 Task: Reply to email with the signature Brittany Collins with the subject 'Request for a proposal' from softage.1@softage.net with the message 'Could you provide an update on the progress of the inventory management system implementation?'
Action: Mouse moved to (1139, 289)
Screenshot: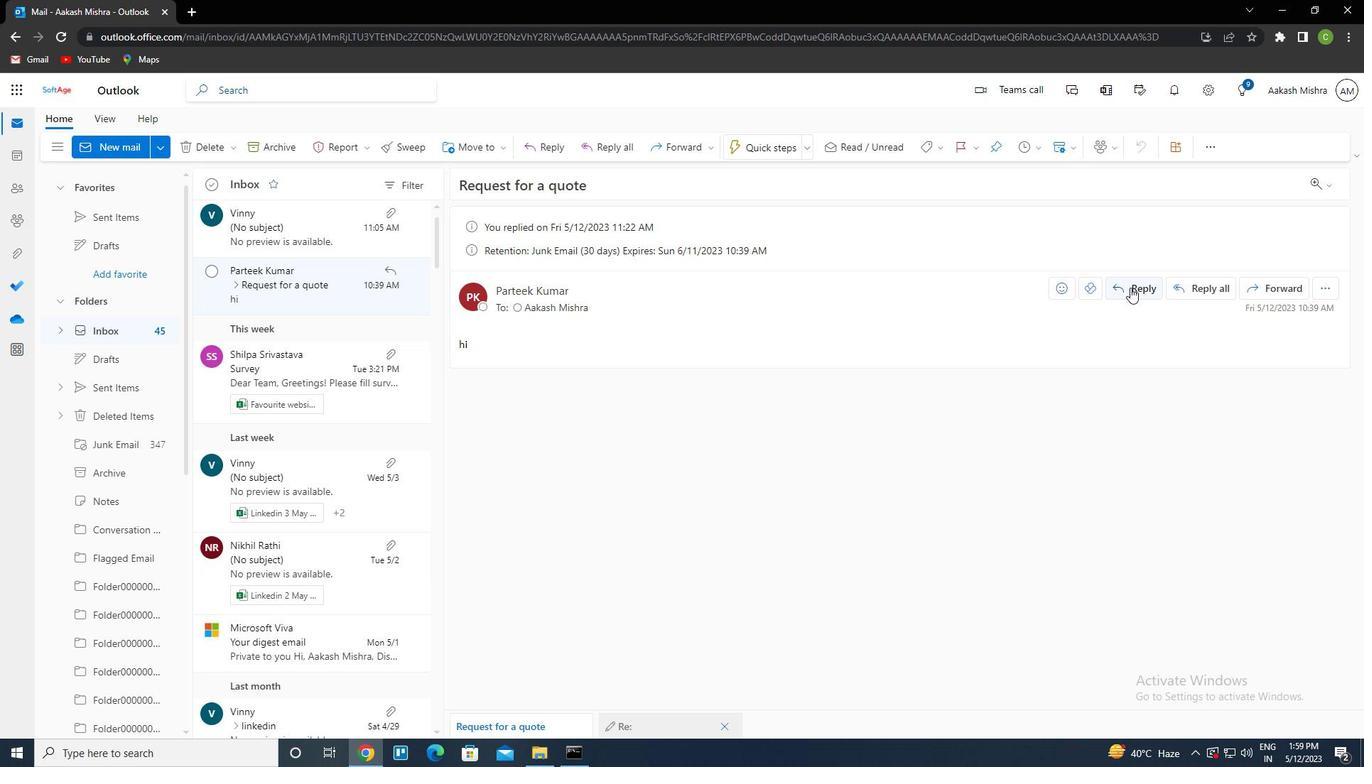 
Action: Mouse pressed left at (1139, 289)
Screenshot: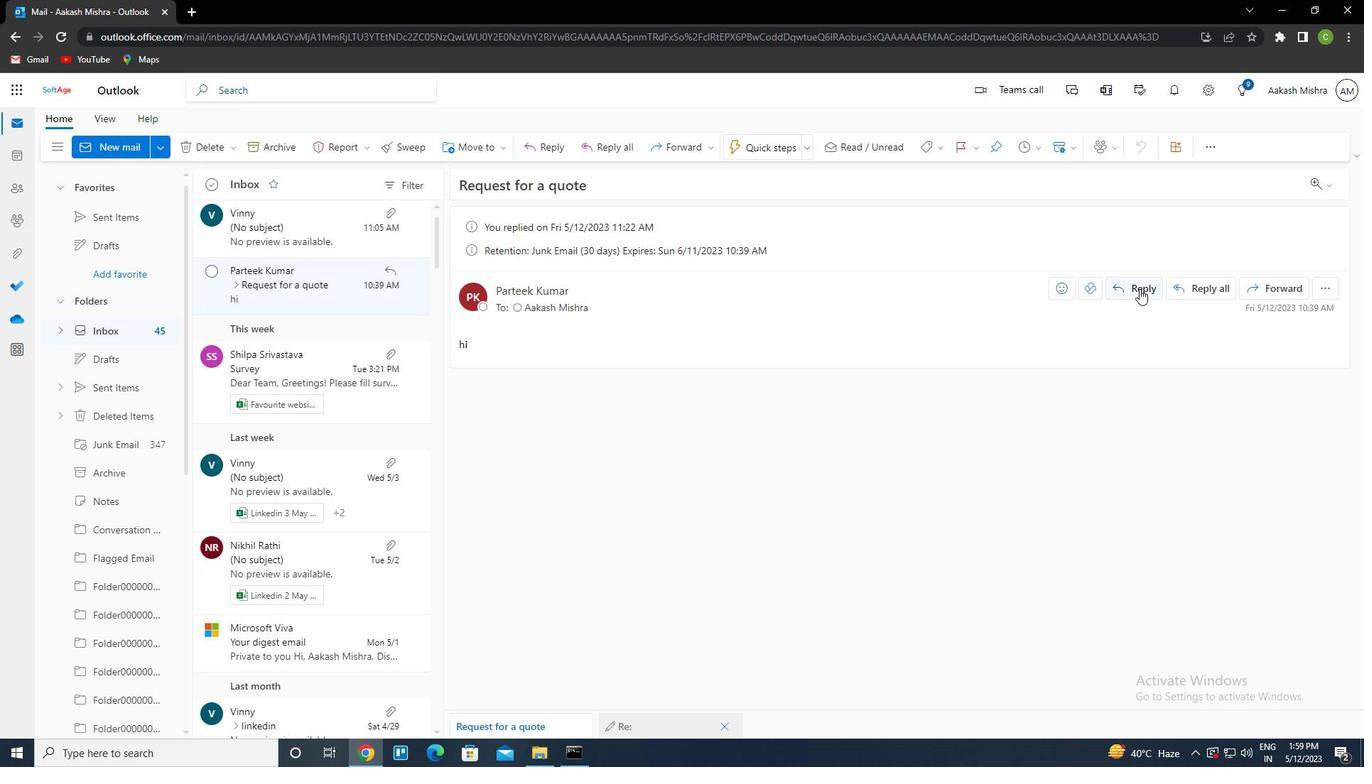 
Action: Mouse moved to (933, 145)
Screenshot: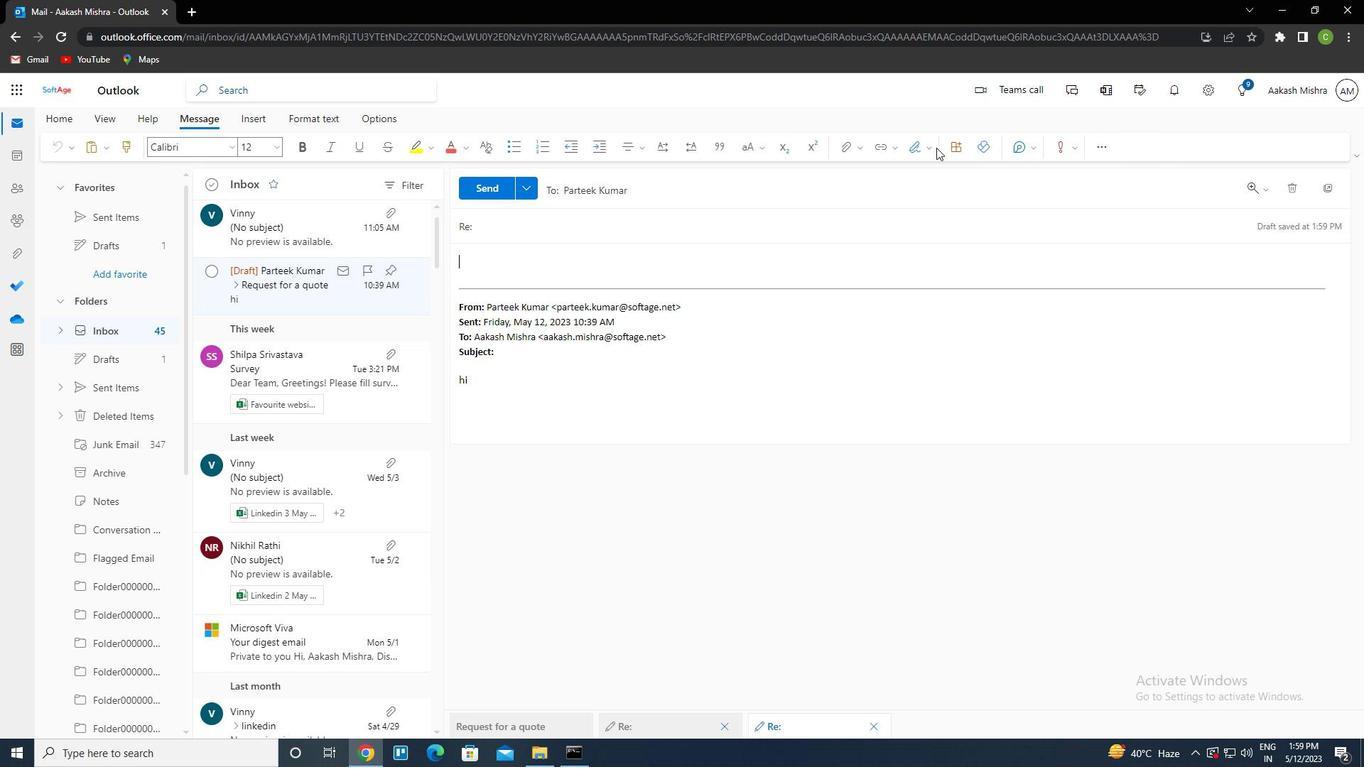 
Action: Mouse pressed left at (933, 145)
Screenshot: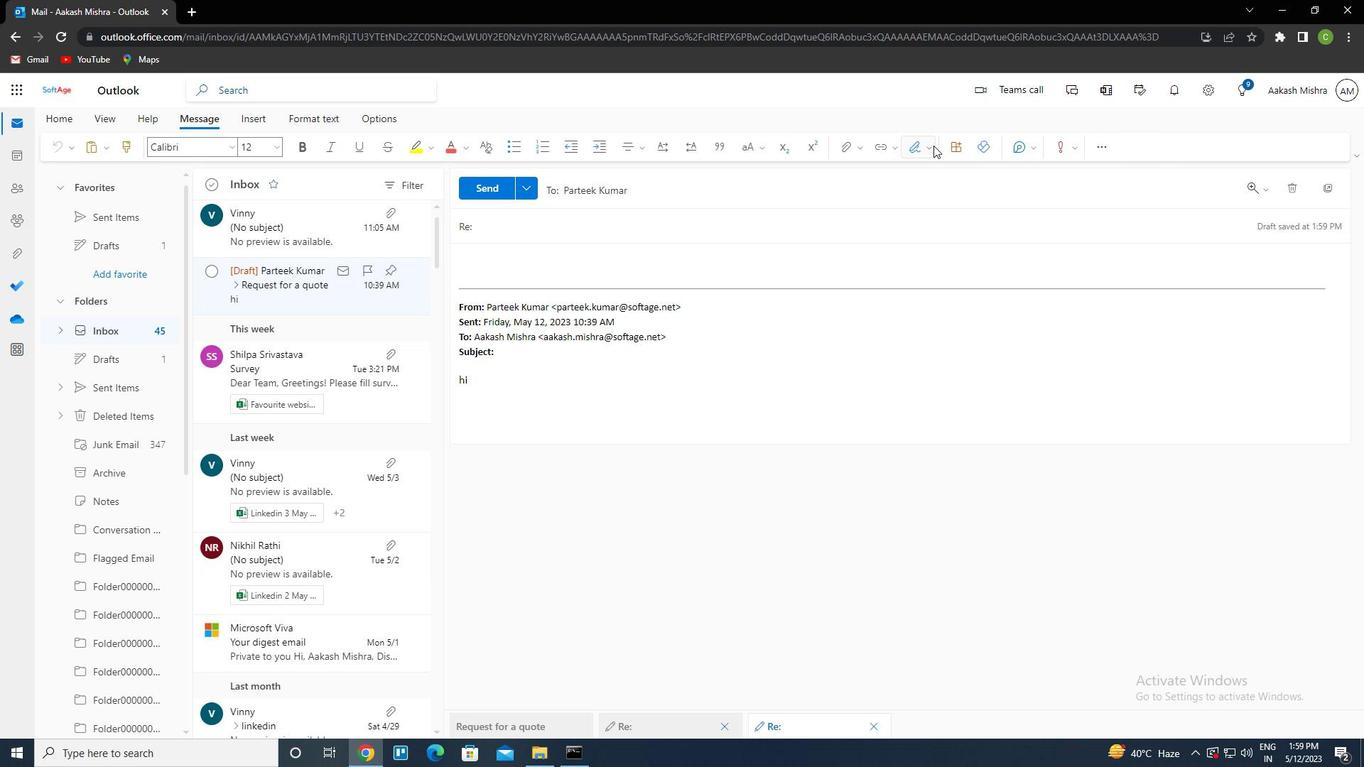 
Action: Mouse moved to (873, 712)
Screenshot: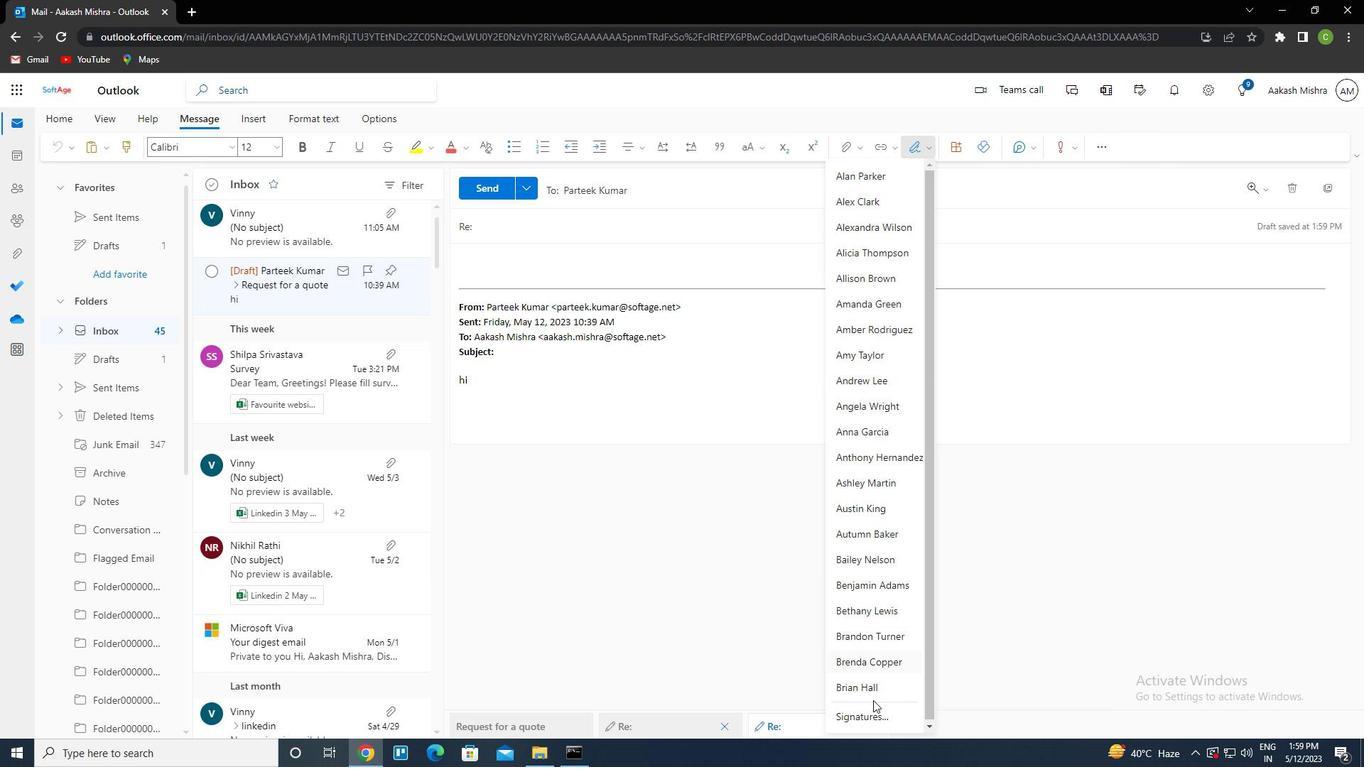 
Action: Mouse pressed left at (873, 712)
Screenshot: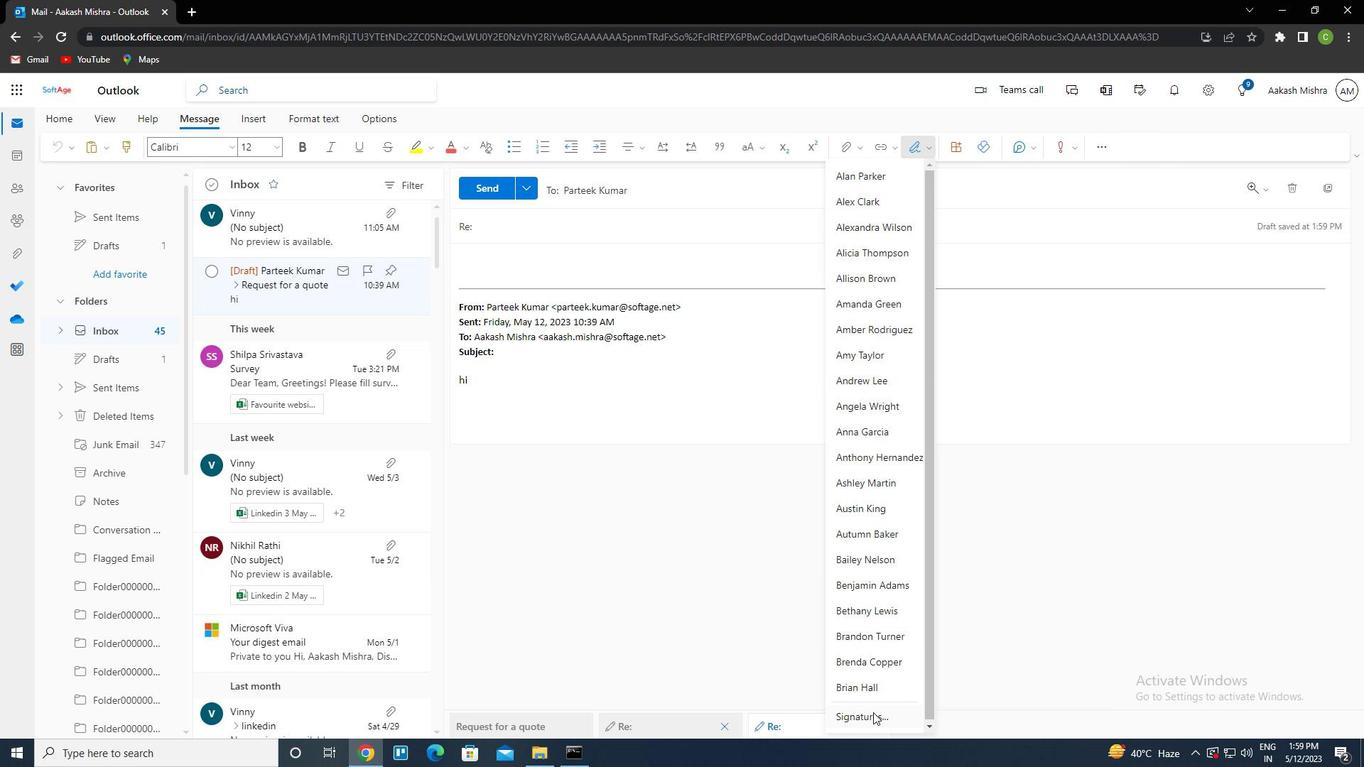 
Action: Mouse moved to (604, 236)
Screenshot: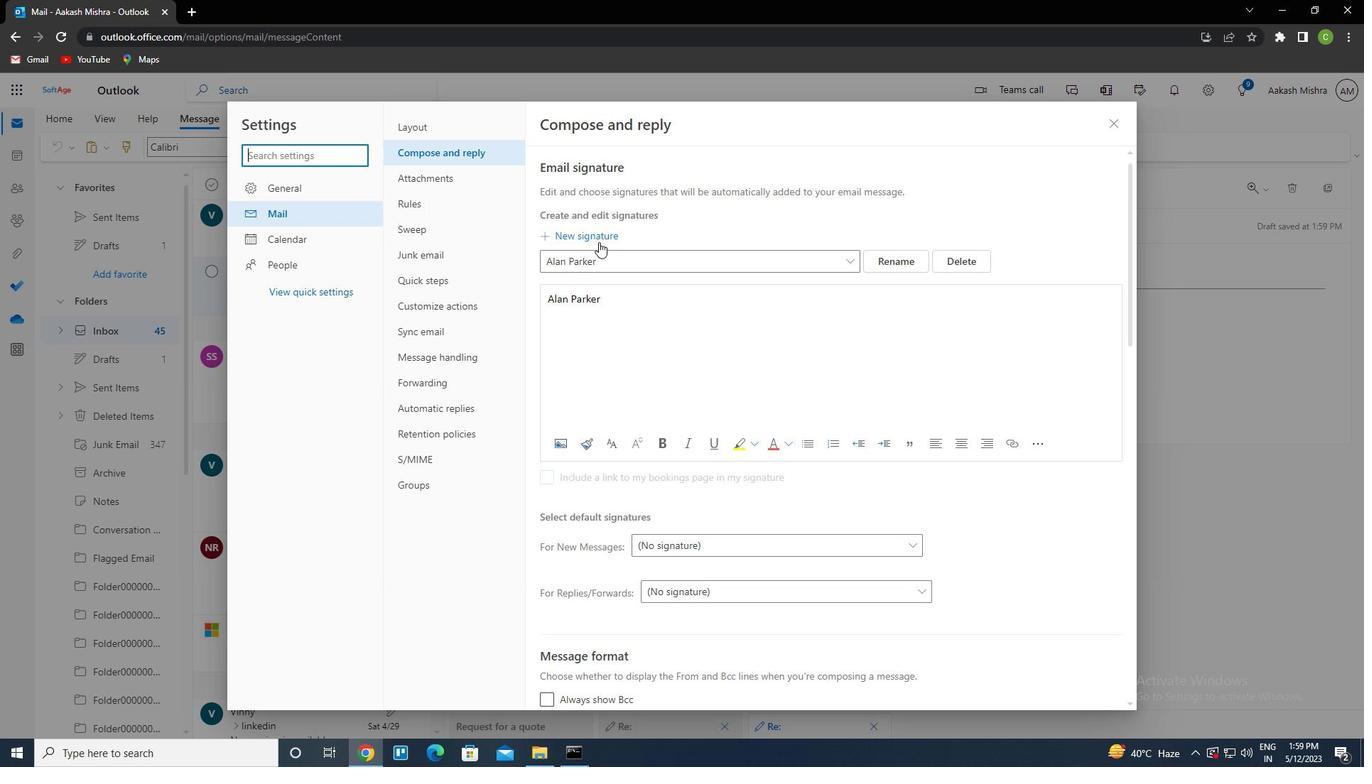 
Action: Mouse pressed left at (604, 236)
Screenshot: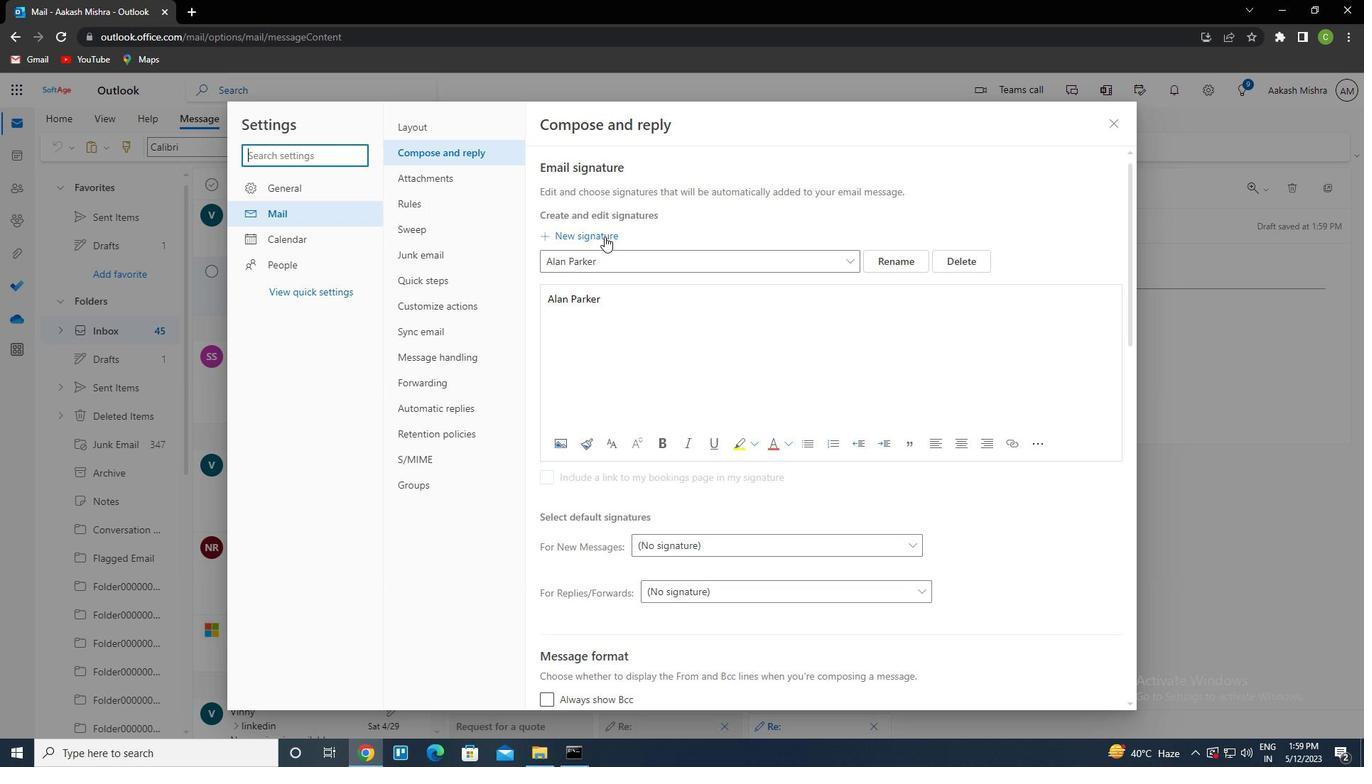
Action: Mouse moved to (600, 261)
Screenshot: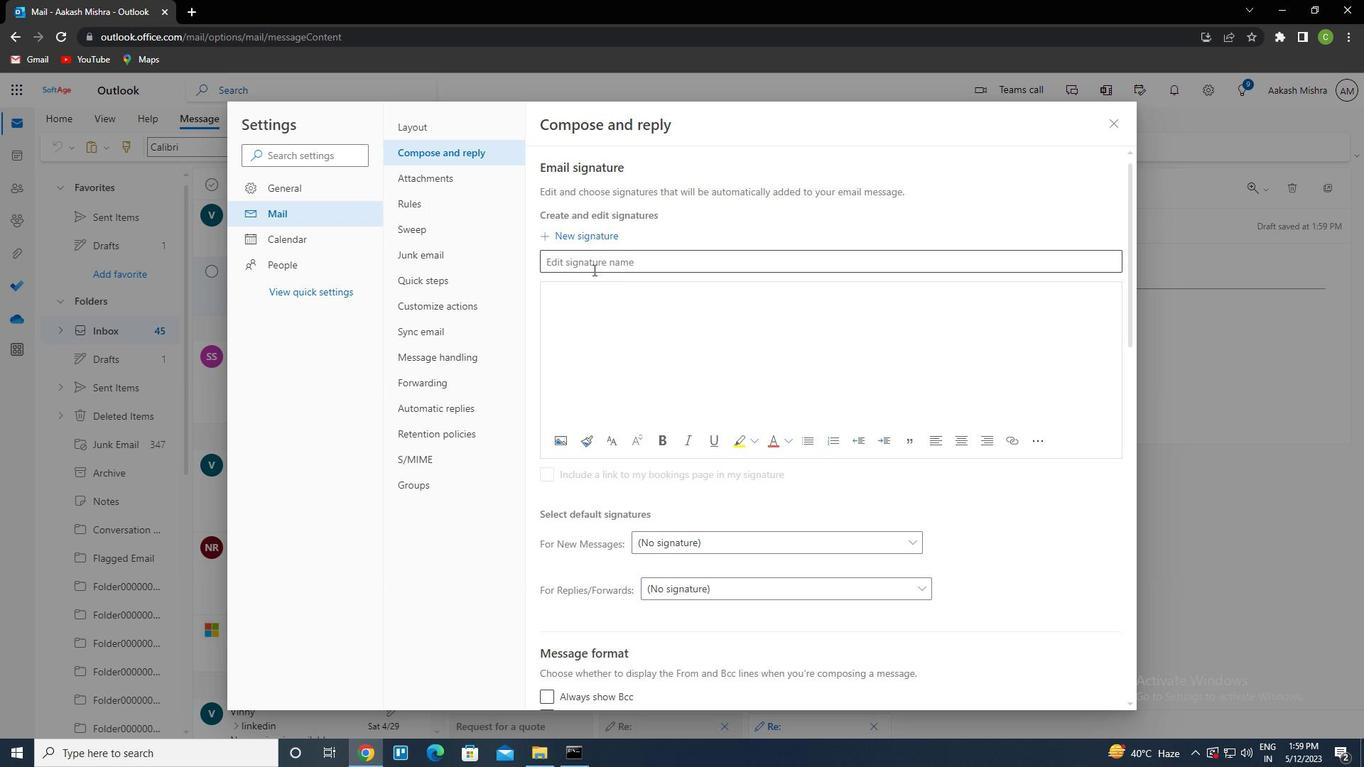 
Action: Mouse pressed left at (600, 261)
Screenshot: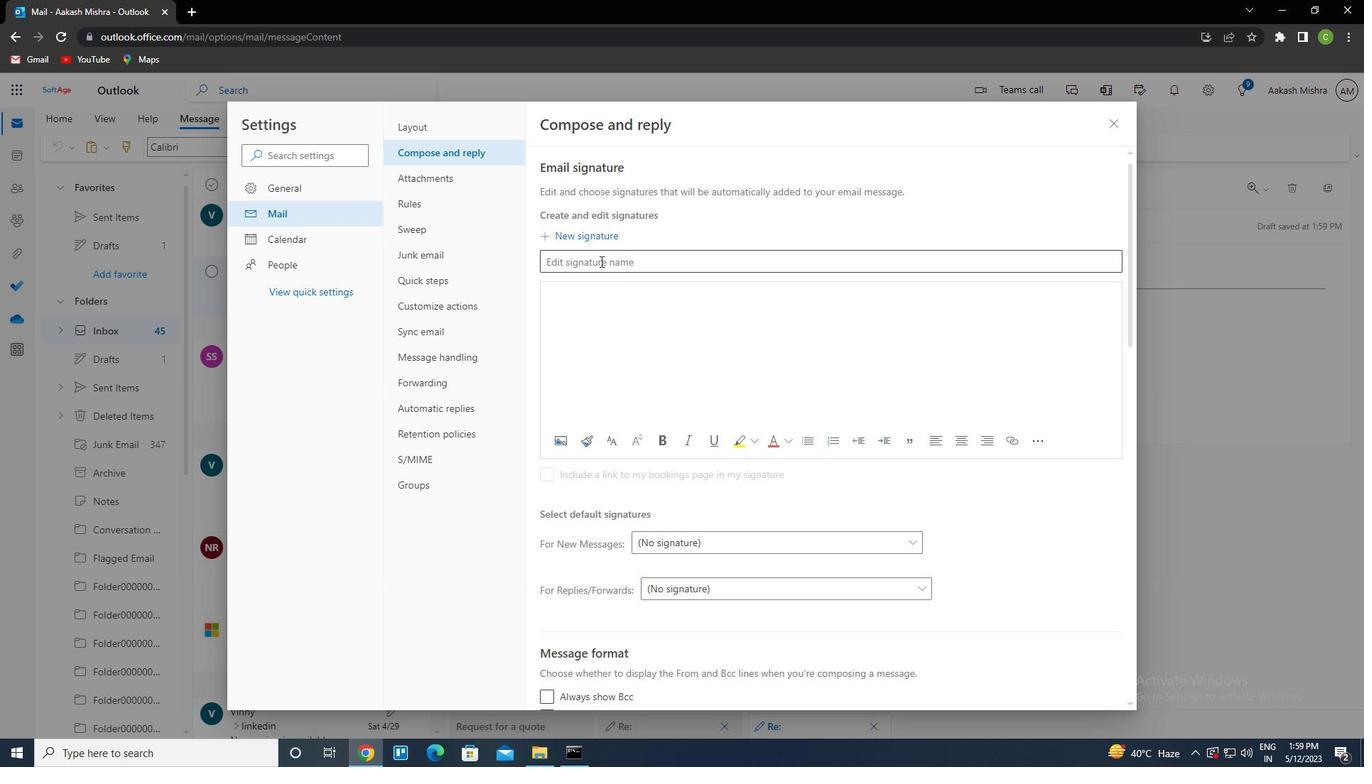 
Action: Key pressed bri<Key.backspace><Key.backspace><Key.backspace><Key.backspace><Key.shift>BRITTANY<Key.space><Key.shift>COLLINSctrl+Actrl+C
Screenshot: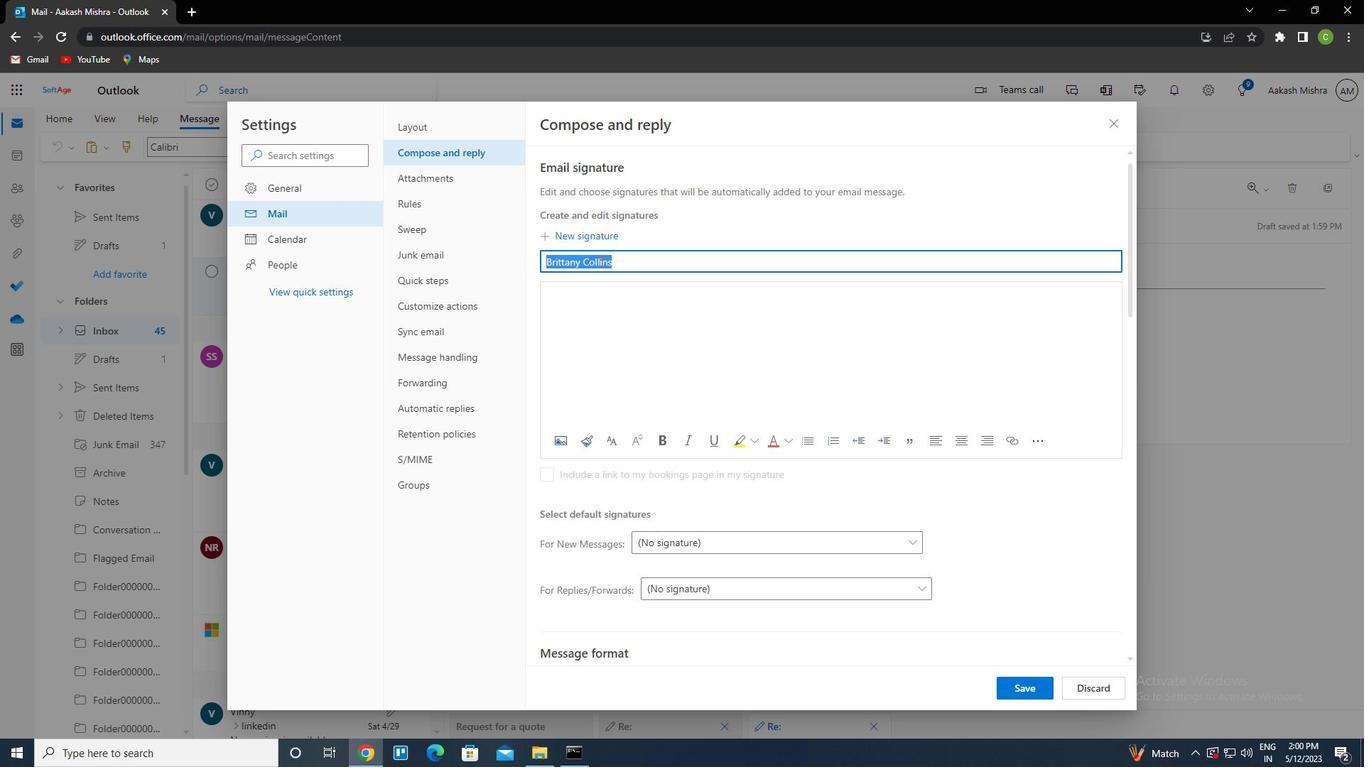 
Action: Mouse moved to (633, 330)
Screenshot: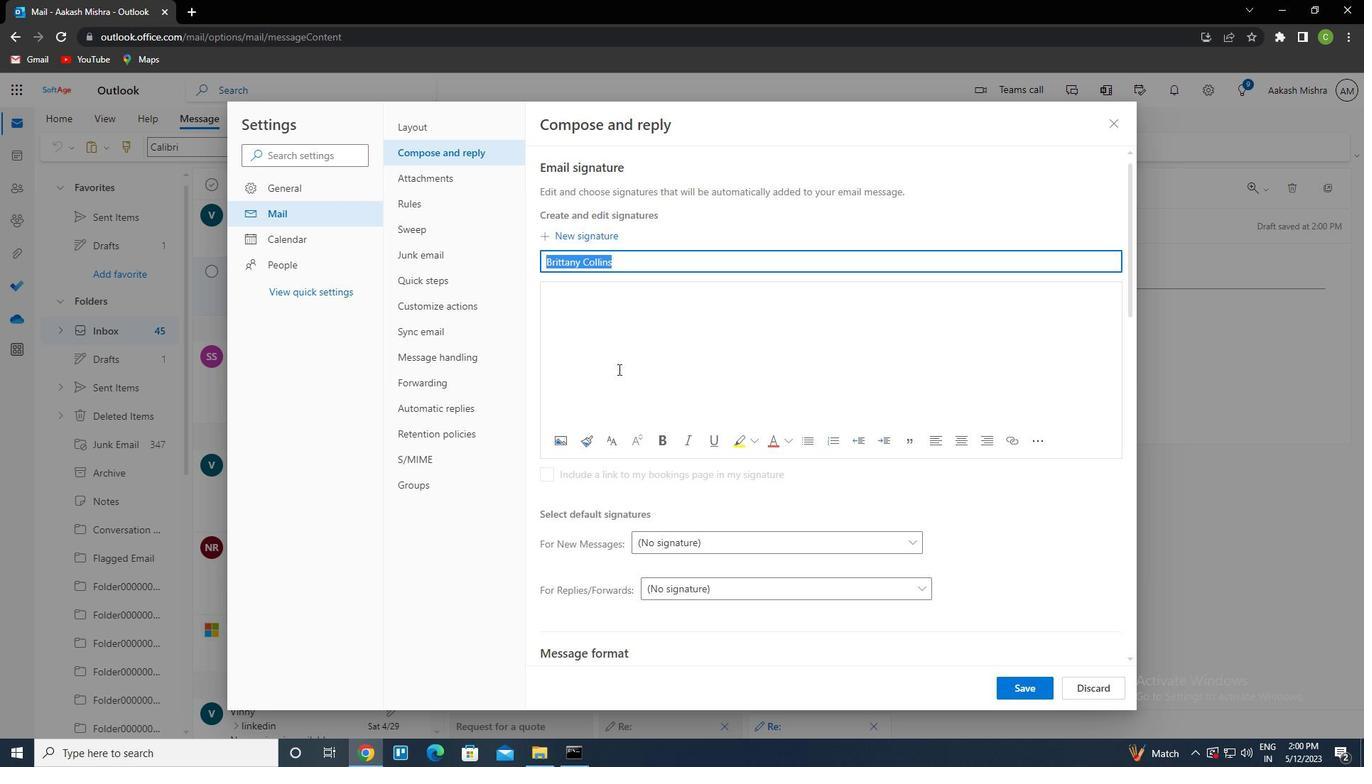 
Action: Mouse pressed left at (633, 330)
Screenshot: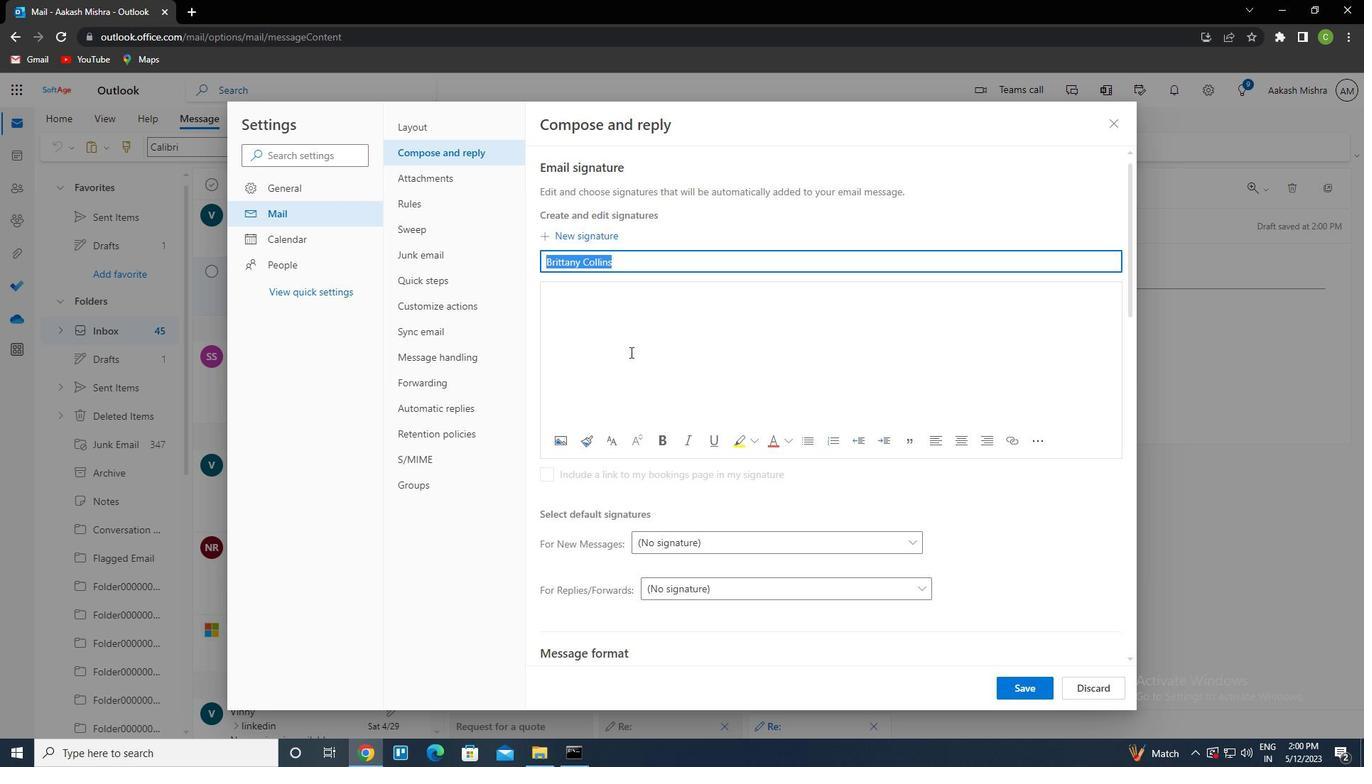 
Action: Key pressed ctrl+V
Screenshot: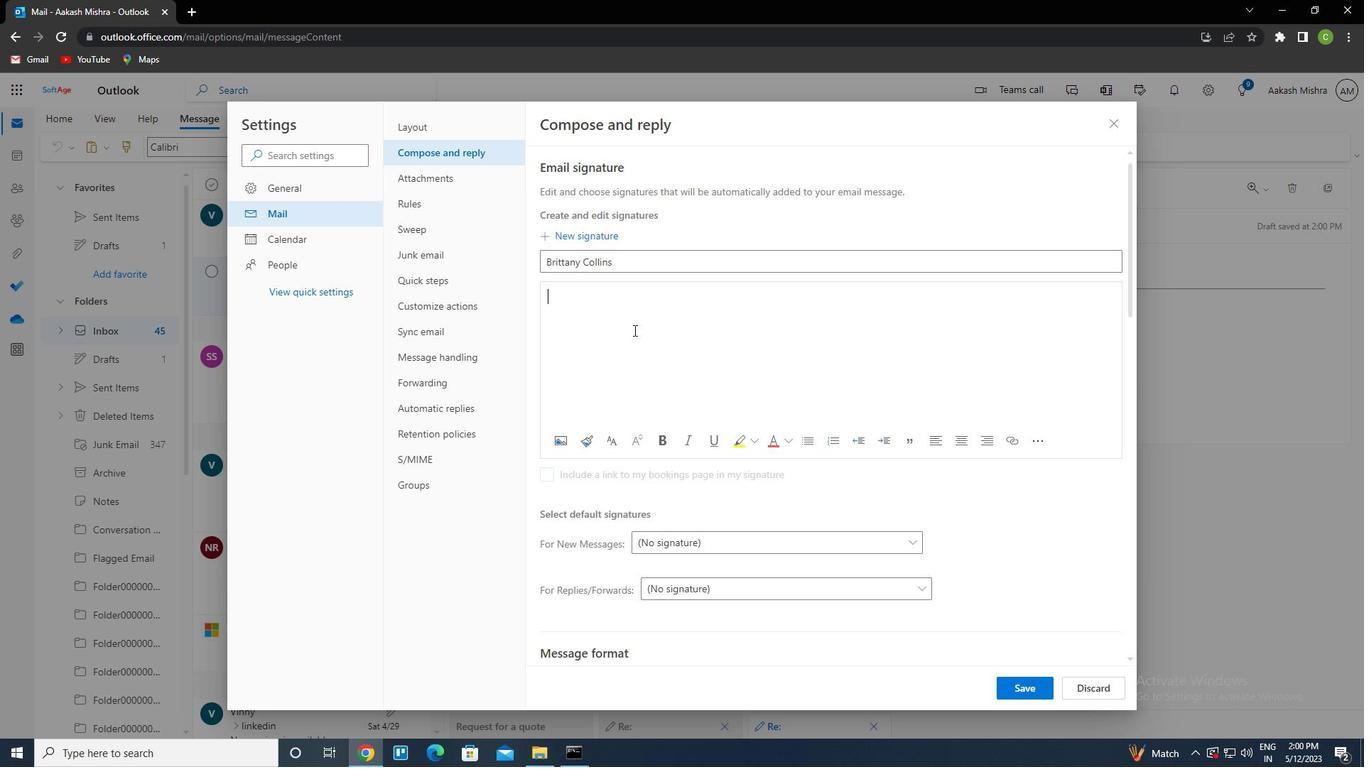 
Action: Mouse moved to (1014, 687)
Screenshot: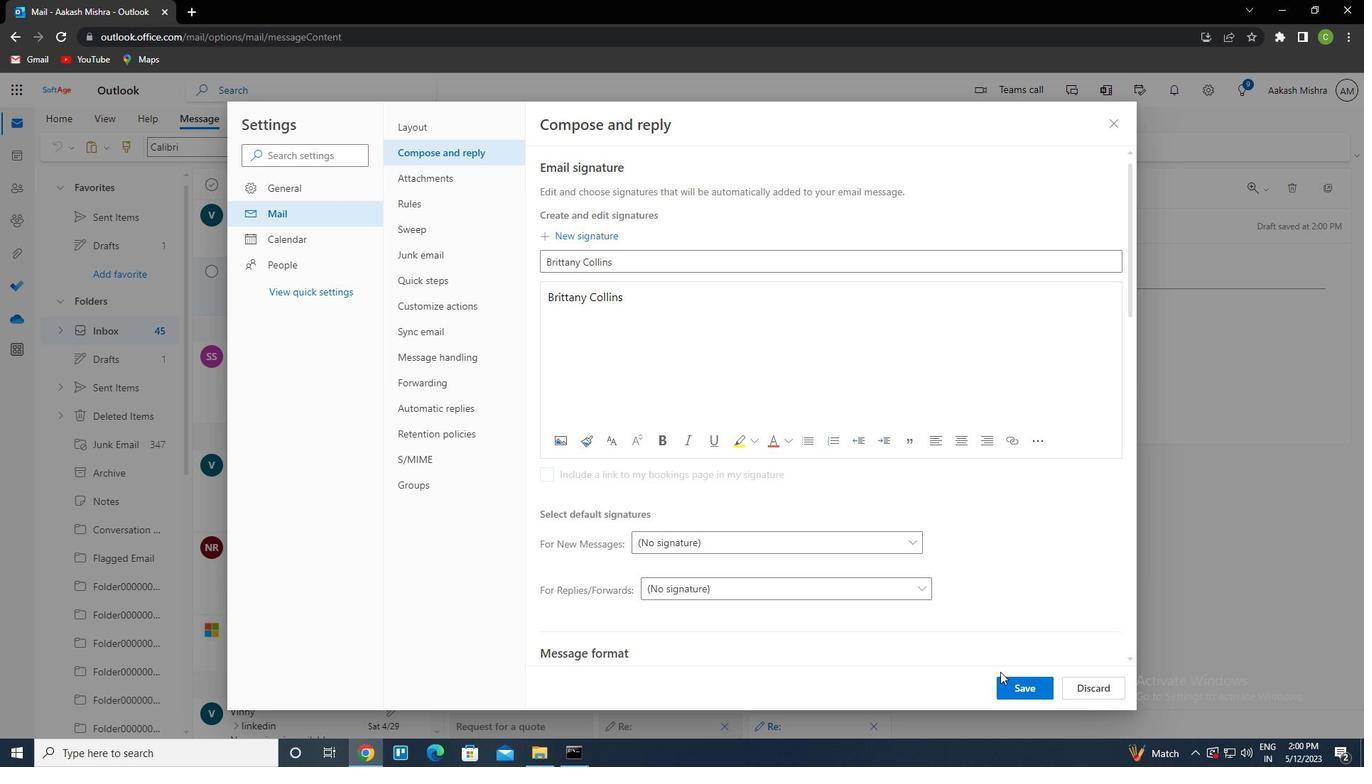 
Action: Mouse pressed left at (1014, 687)
Screenshot: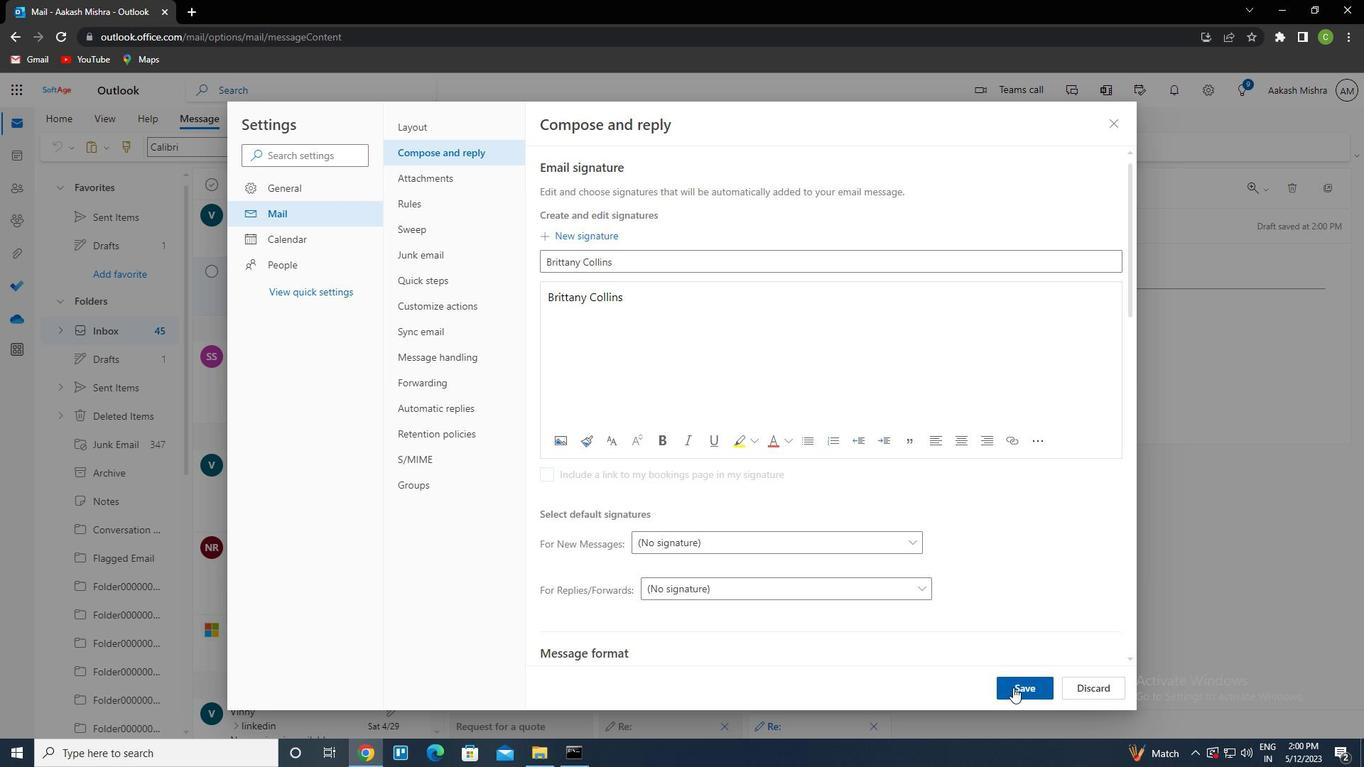 
Action: Mouse moved to (1118, 125)
Screenshot: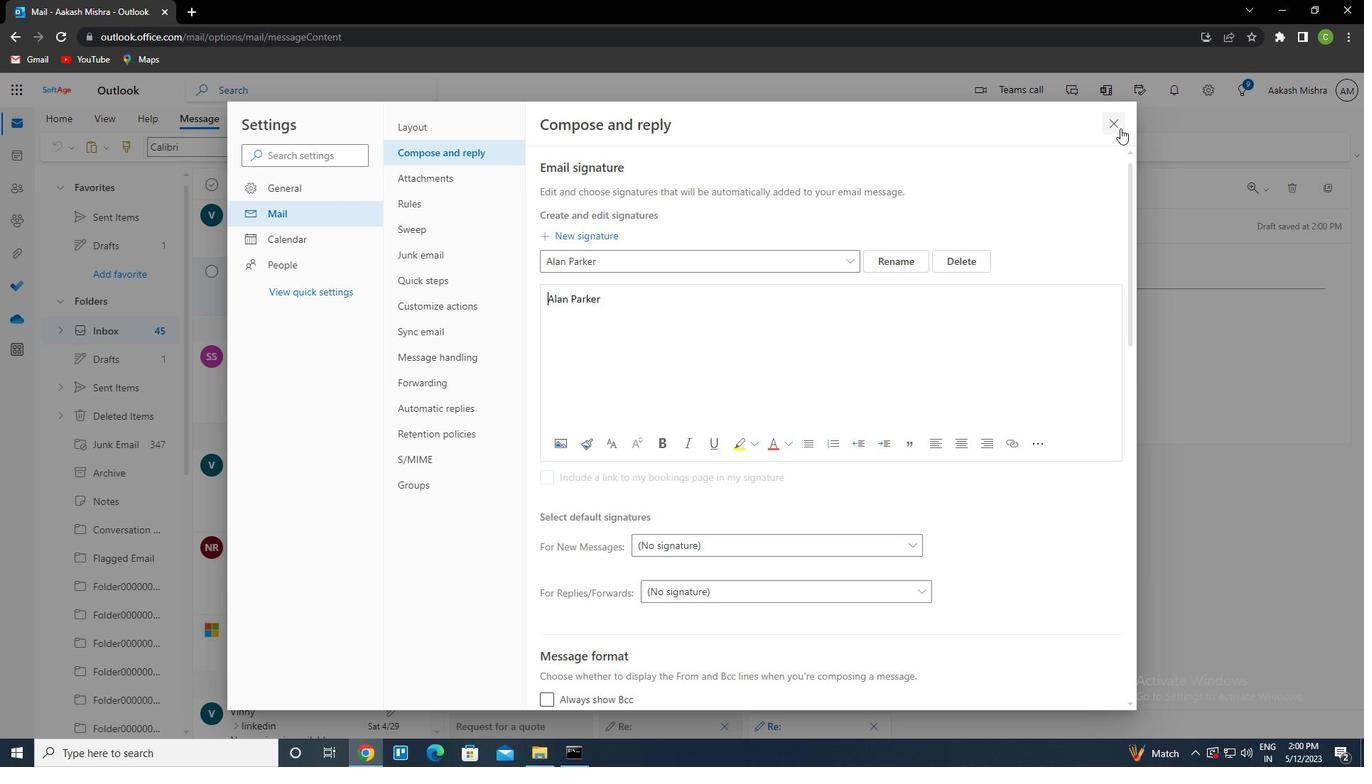 
Action: Mouse pressed left at (1118, 125)
Screenshot: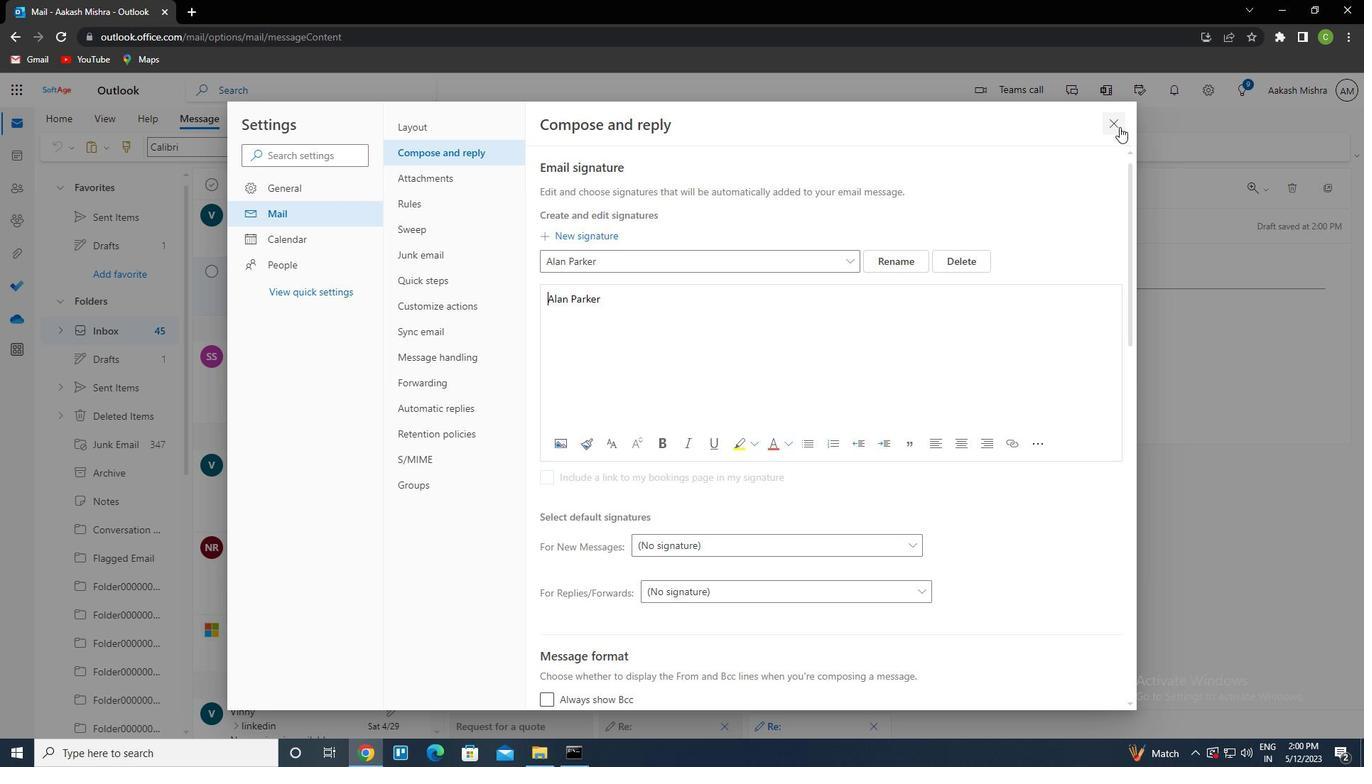 
Action: Mouse moved to (490, 274)
Screenshot: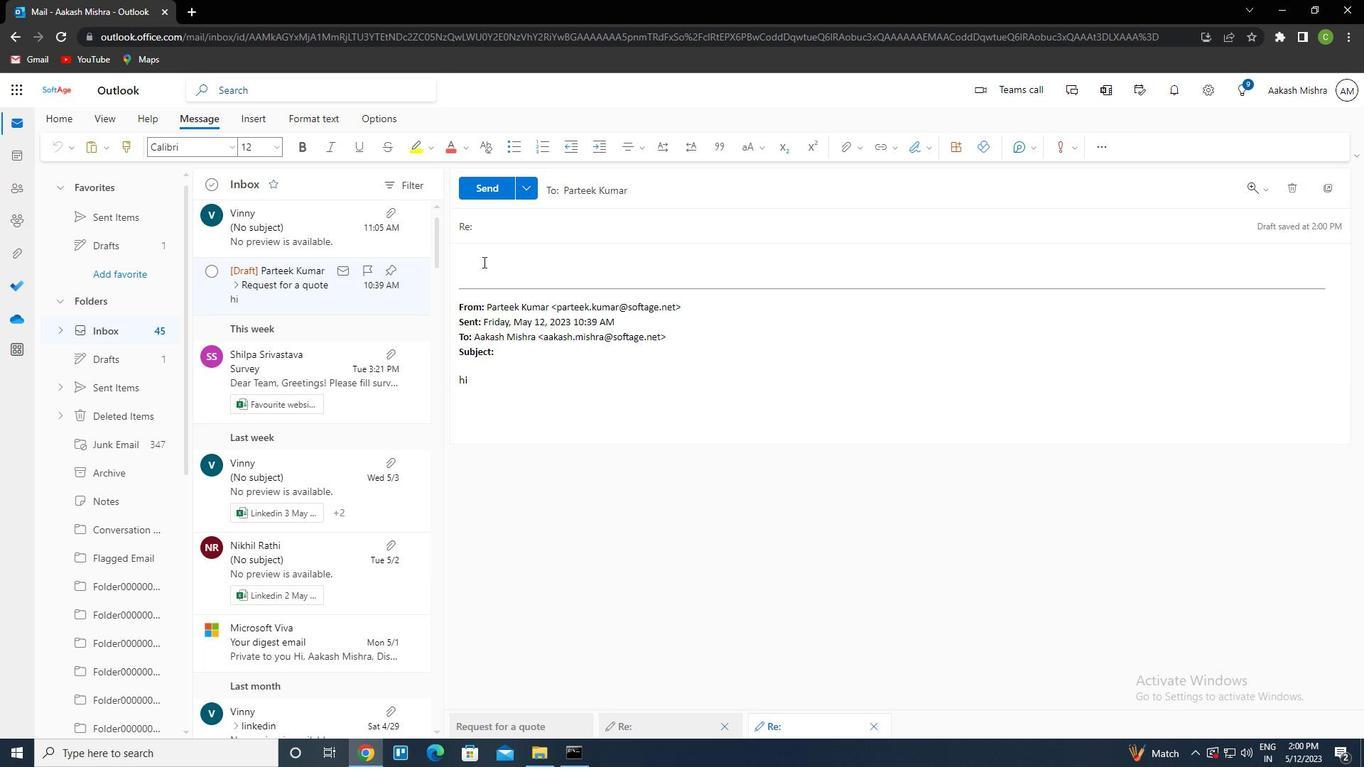 
Action: Mouse pressed left at (490, 274)
Screenshot: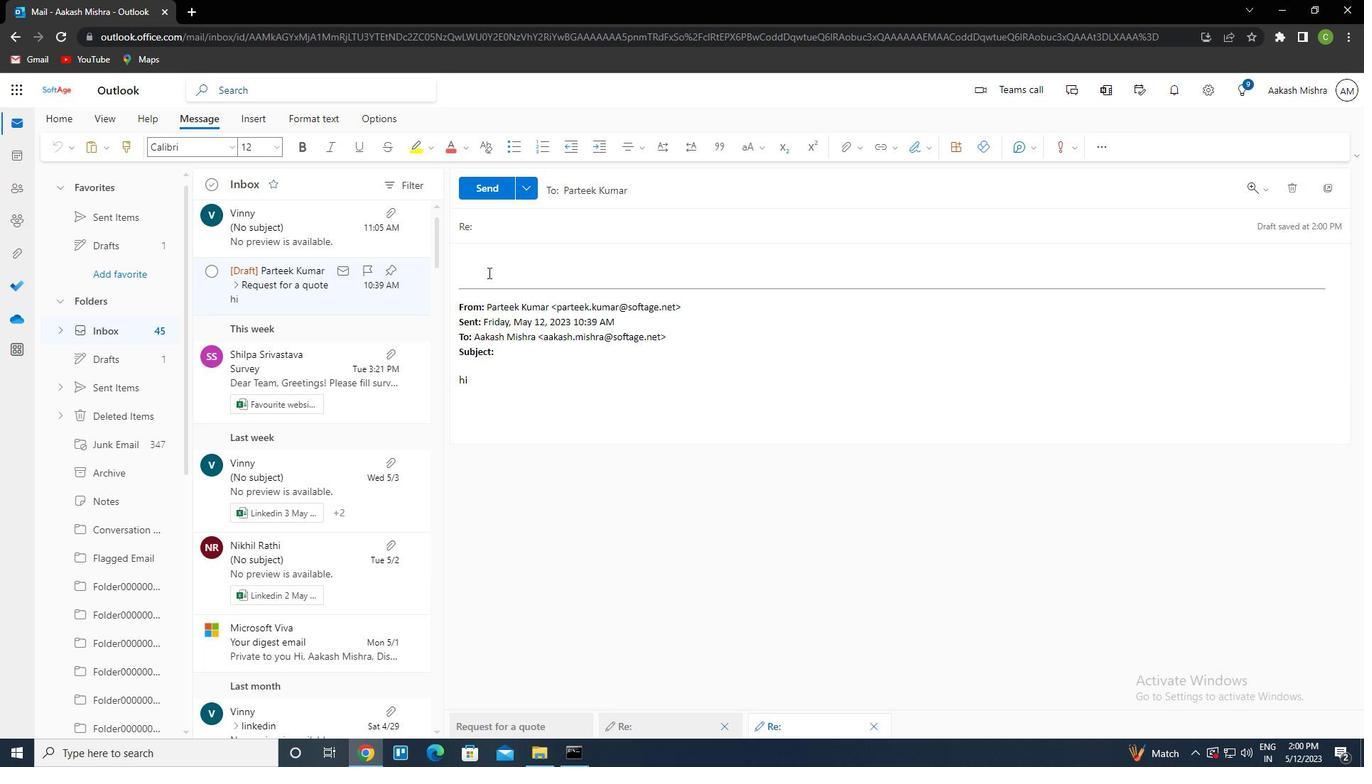 
Action: Key pressed ctrl+V
Screenshot: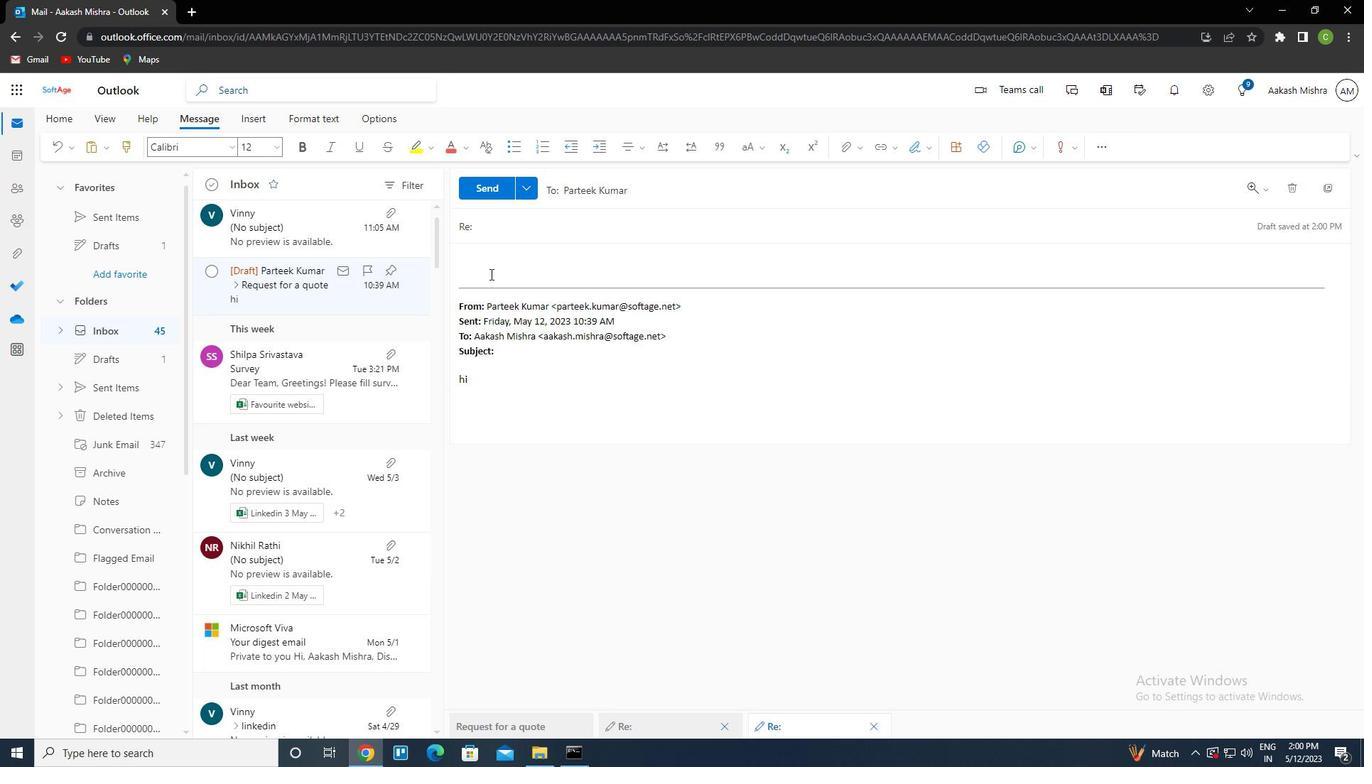 
Action: Mouse moved to (505, 228)
Screenshot: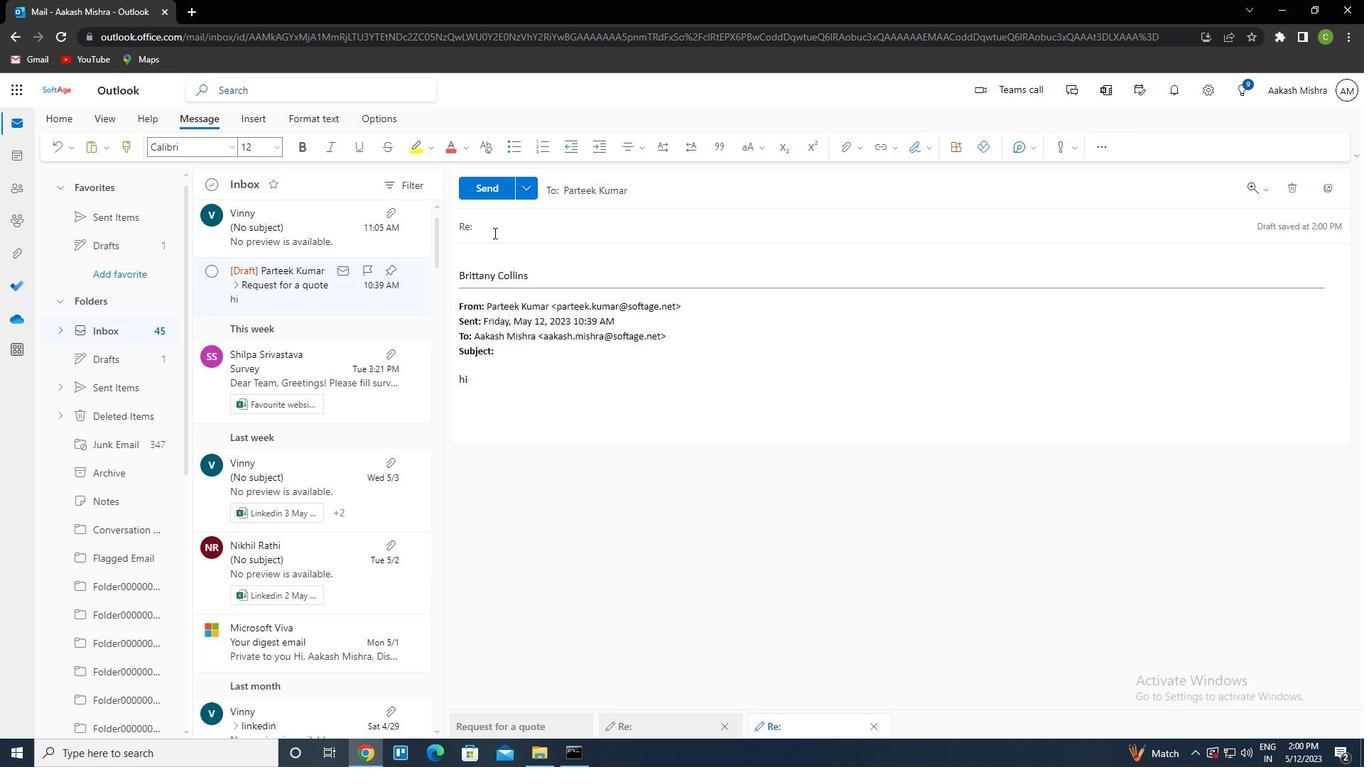 
Action: Mouse pressed left at (505, 228)
Screenshot: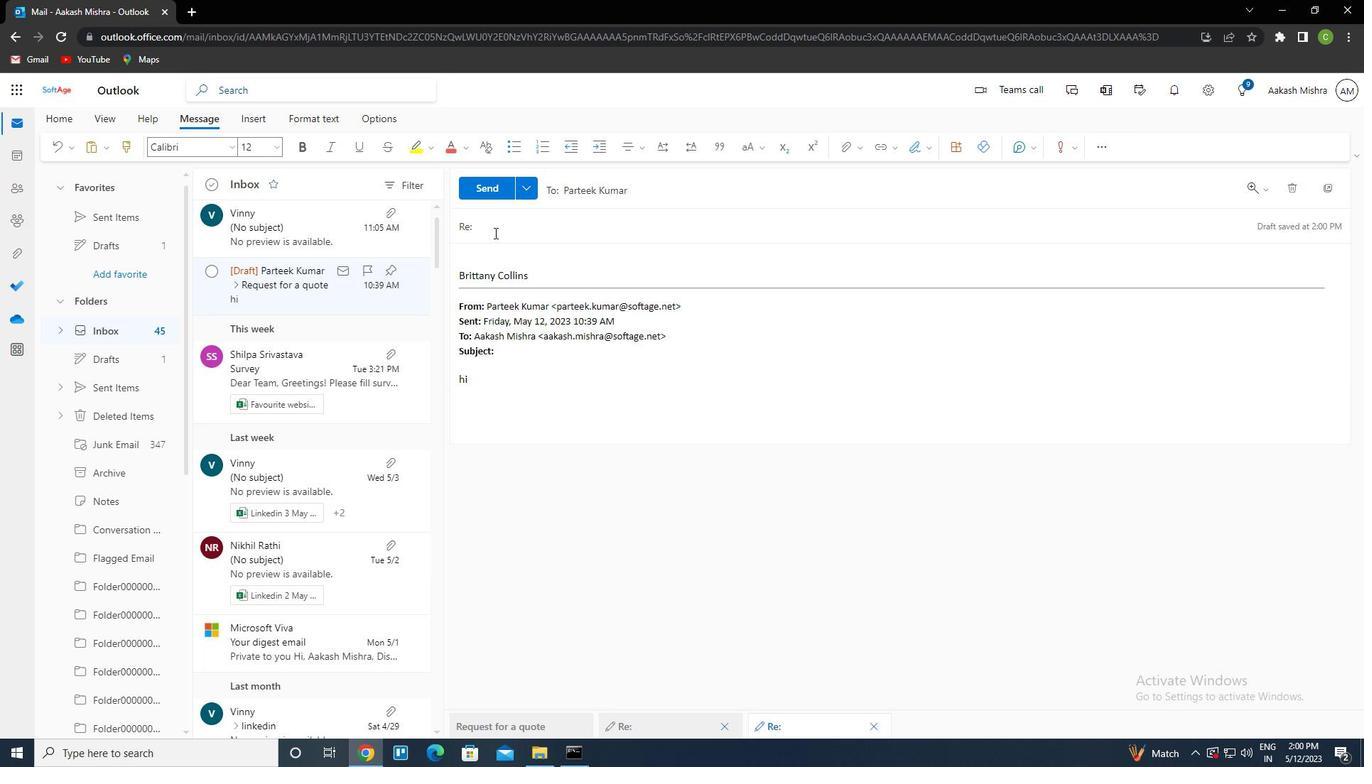 
Action: Key pressed <Key.shift>REQUEST<Key.space>FOR<Key.space>A<Key.space>PROPOSAL
Screenshot: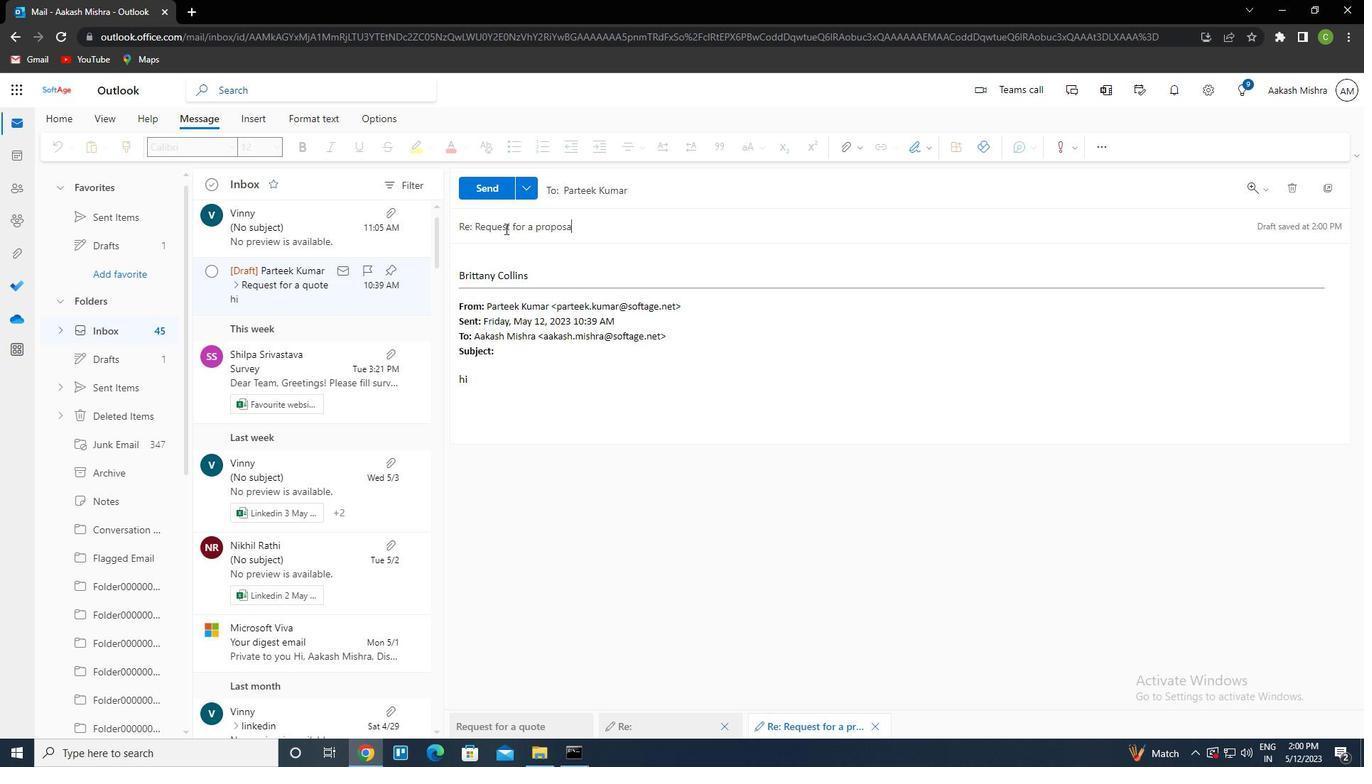
Action: Mouse moved to (488, 248)
Screenshot: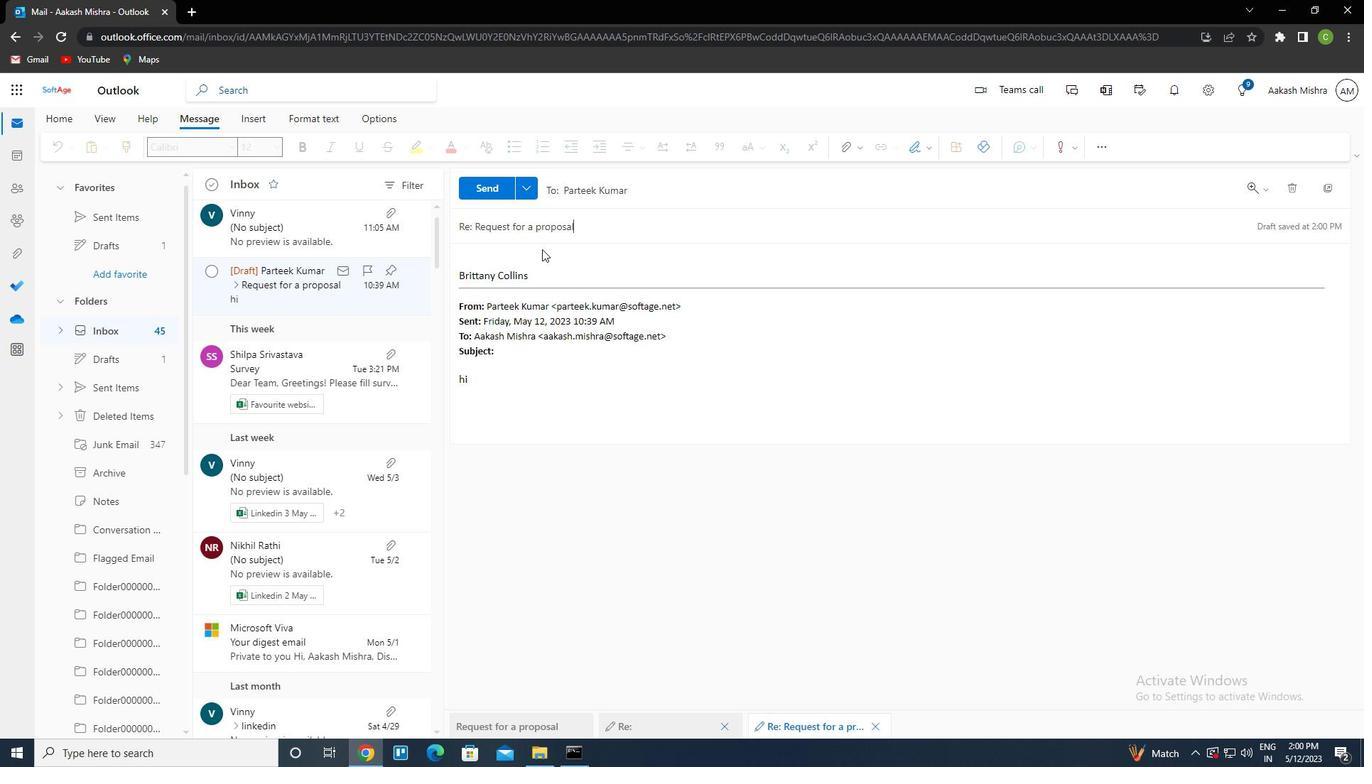 
Action: Mouse pressed left at (488, 248)
Screenshot: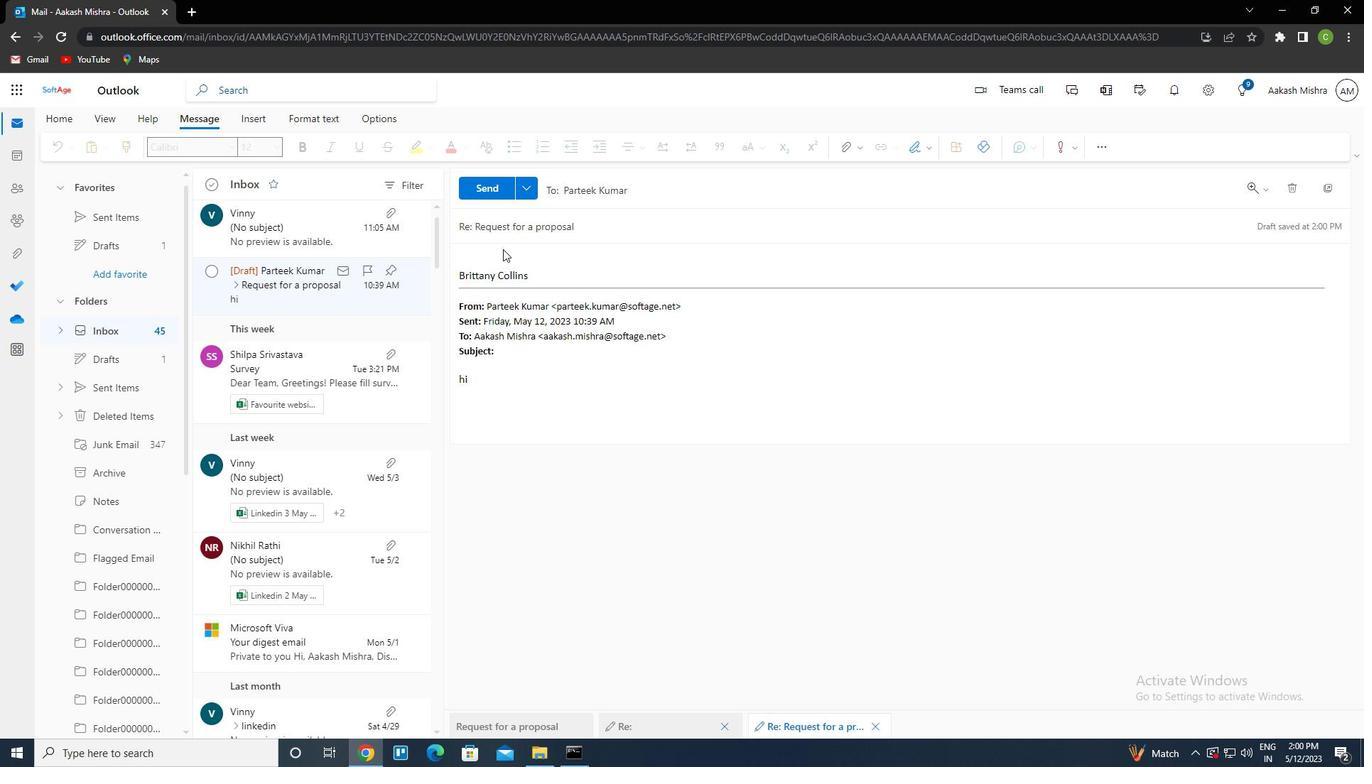 
Action: Mouse moved to (472, 258)
Screenshot: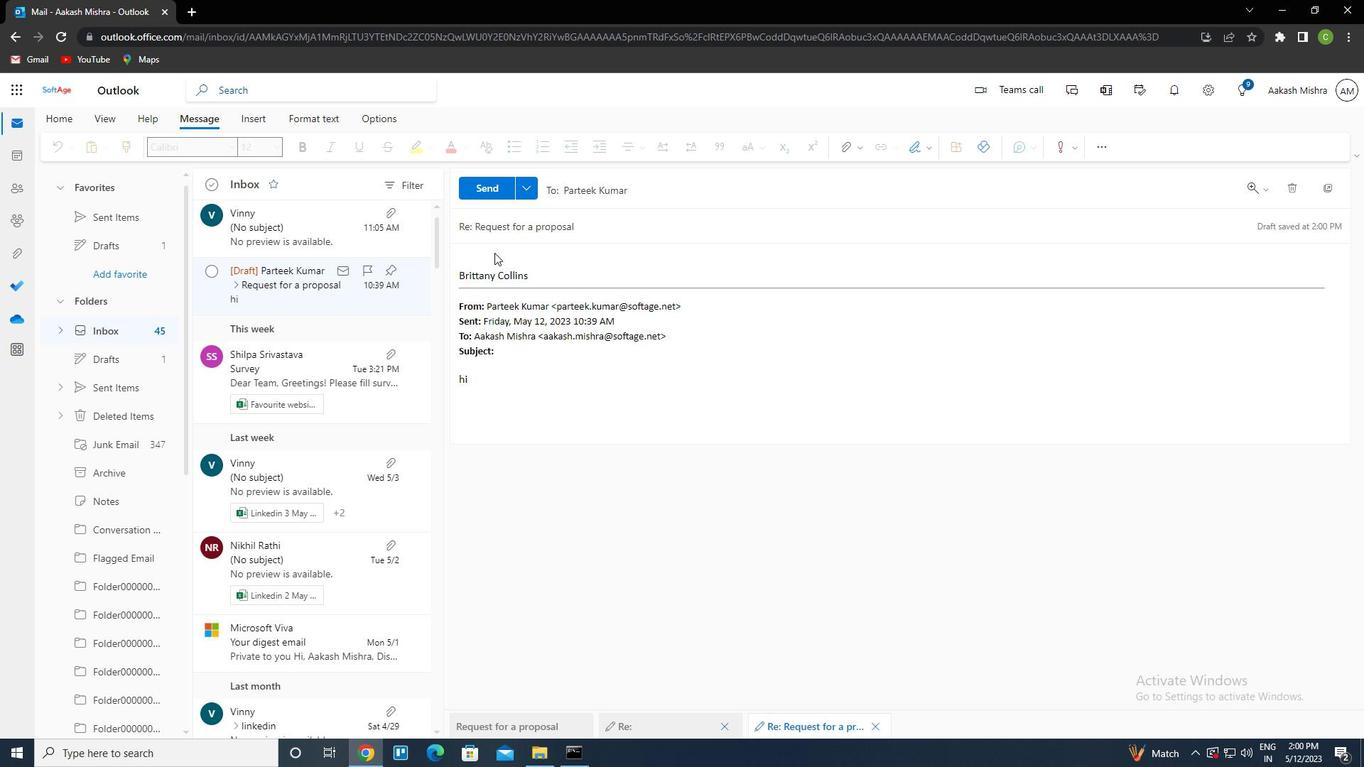 
Action: Mouse pressed left at (472, 258)
Screenshot: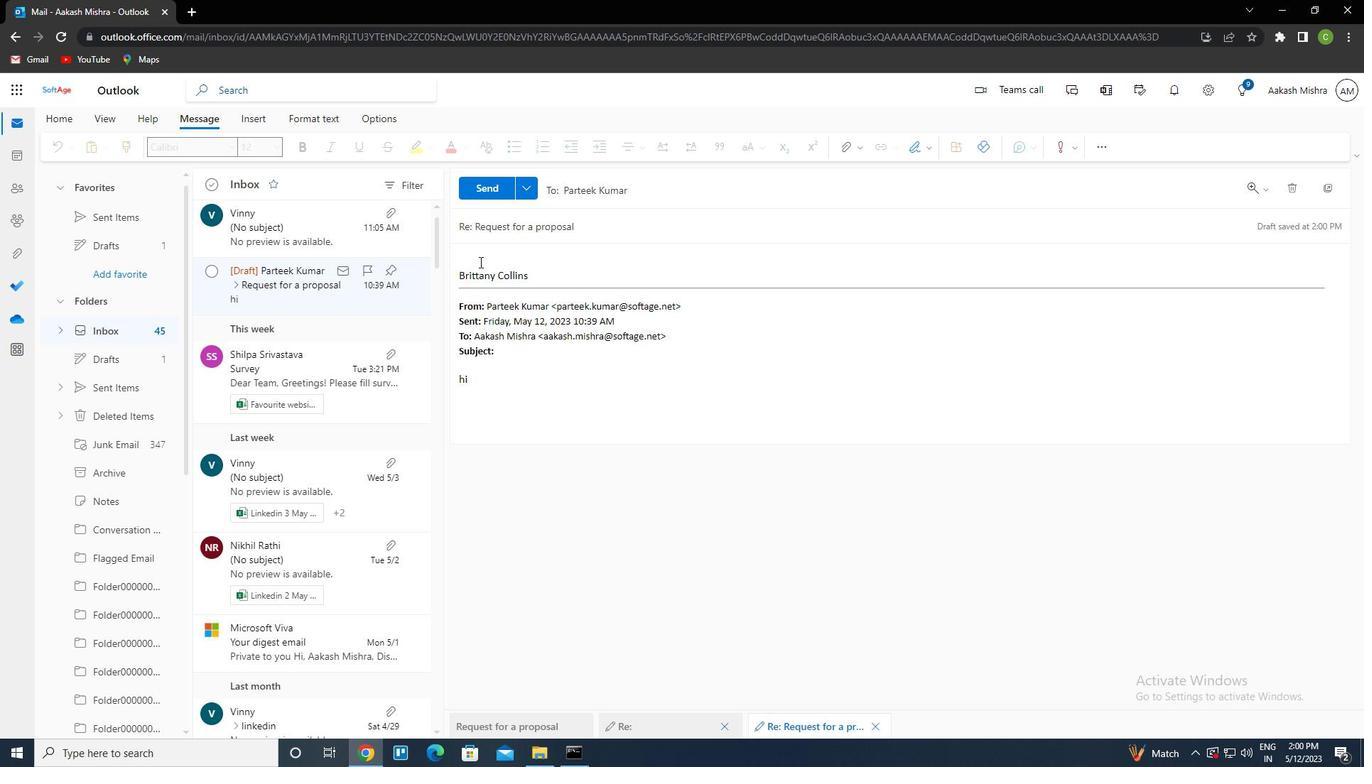 
Action: Key pressed <Key.shift>COULD<Key.space>Y<Key.tab><Key.backspace><Key.backspace><Key.backspace><Key.backspace><Key.backspace><Key.backspace>PROVIDE<Key.space>AN<Key.space>UPDATE<Key.space><Key.left><Key.left><Key.left><Key.left><Key.right><Key.right><Key.right><Key.right>ON<Key.space>THE<Key.space>PROGRESS<Key.space>OF<Key.space>THE<Key.space>INVON<Key.backspace><Key.backspace>ENTORY<Key.space>MANG<Key.backspace>A<Key.tab>SYS<Key.backspace><Key.backspace><Key.backspace><Key.space>SYSTEM<Key.space>IMPL<Key.tab>
Screenshot: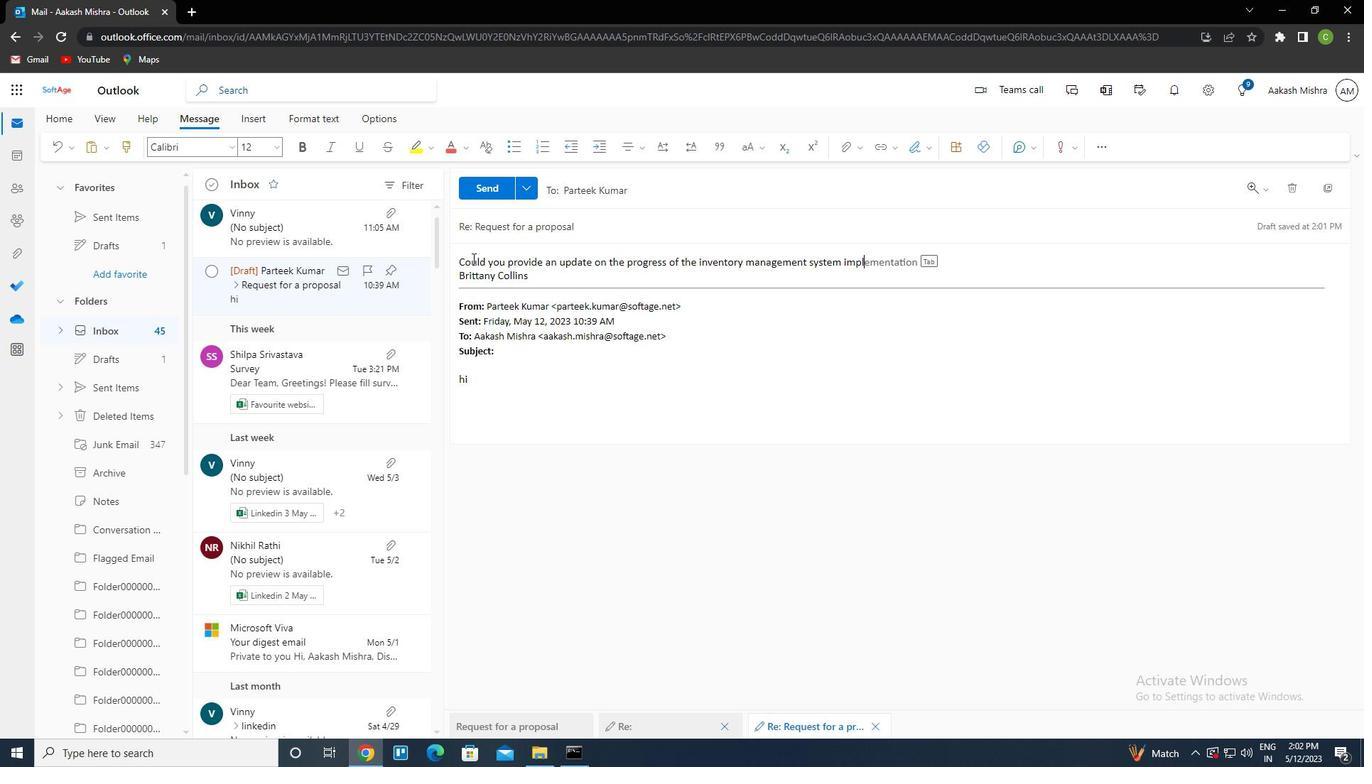 
Action: Mouse moved to (488, 186)
Screenshot: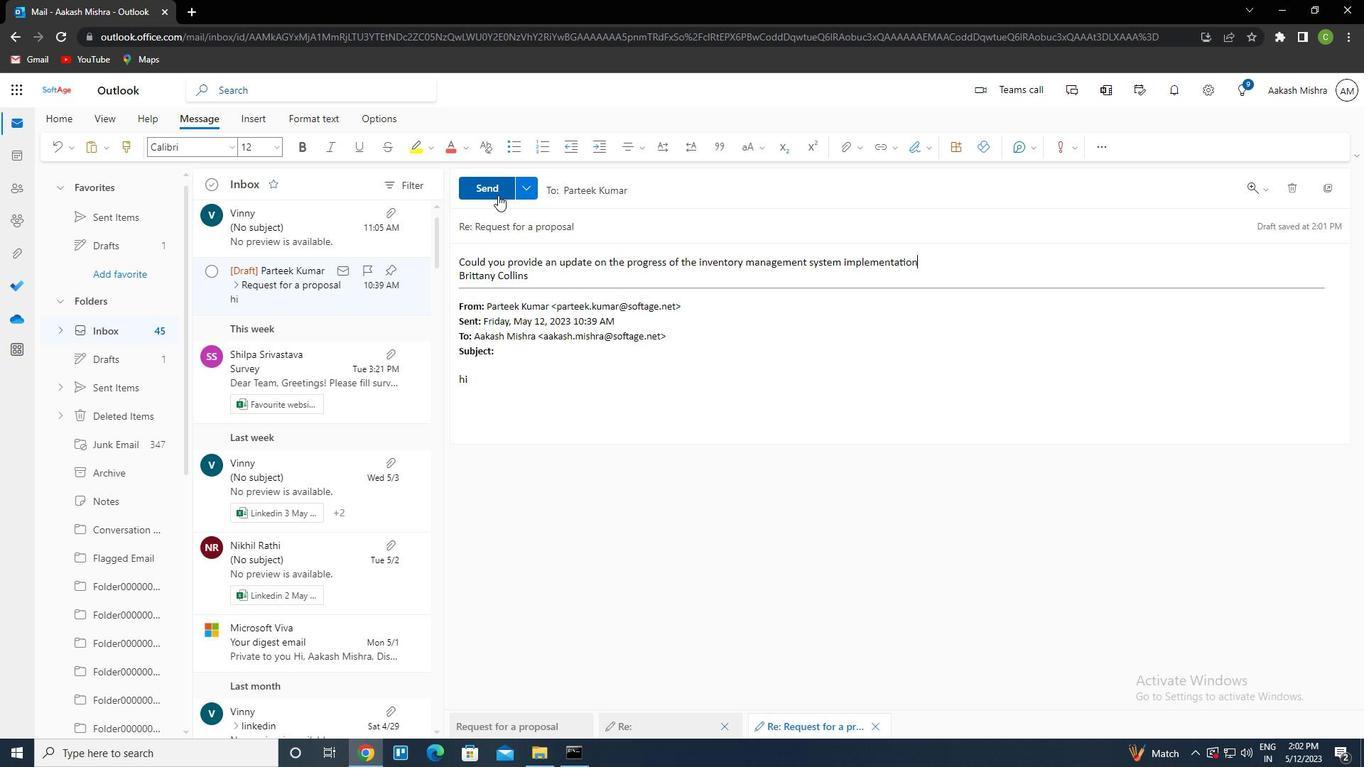 
Action: Mouse pressed left at (488, 186)
Screenshot: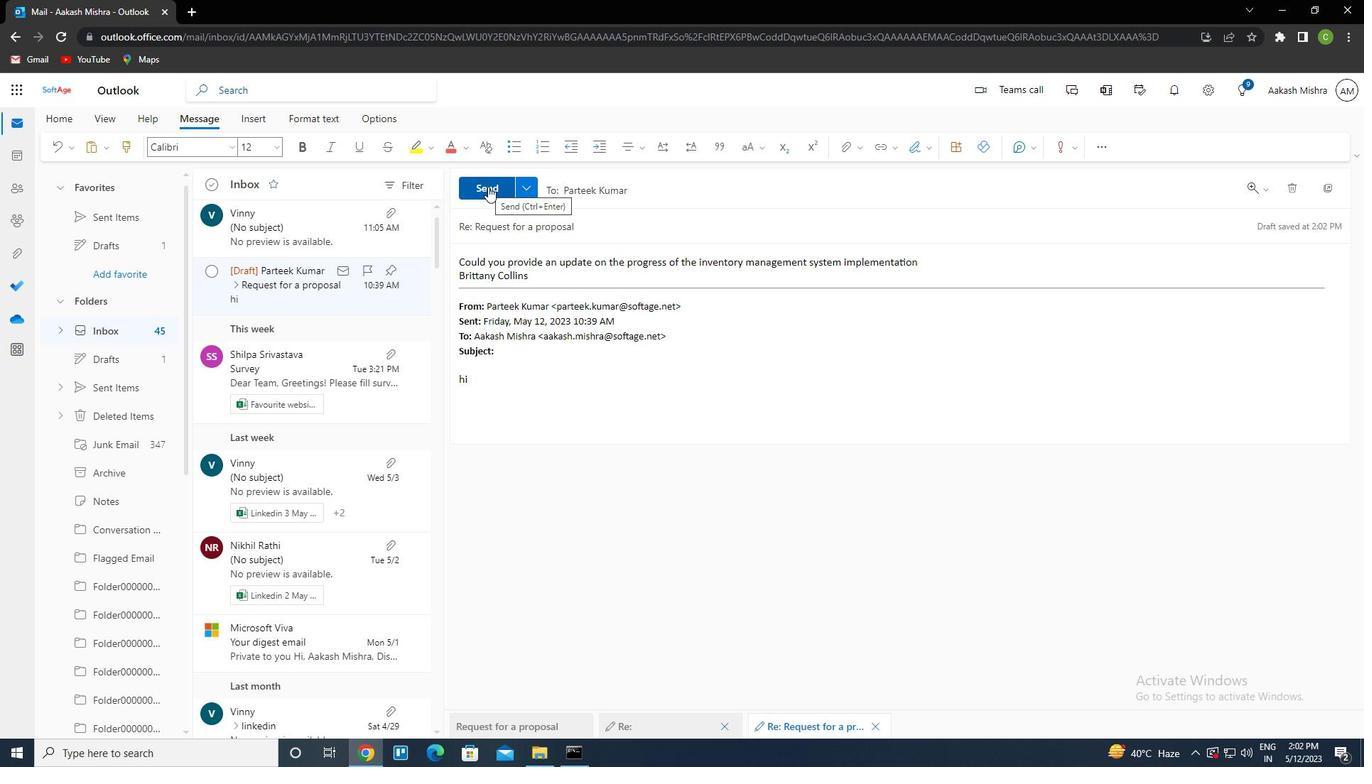
